 Task: In search appearances turn off Email notifications.
Action: Mouse moved to (670, 67)
Screenshot: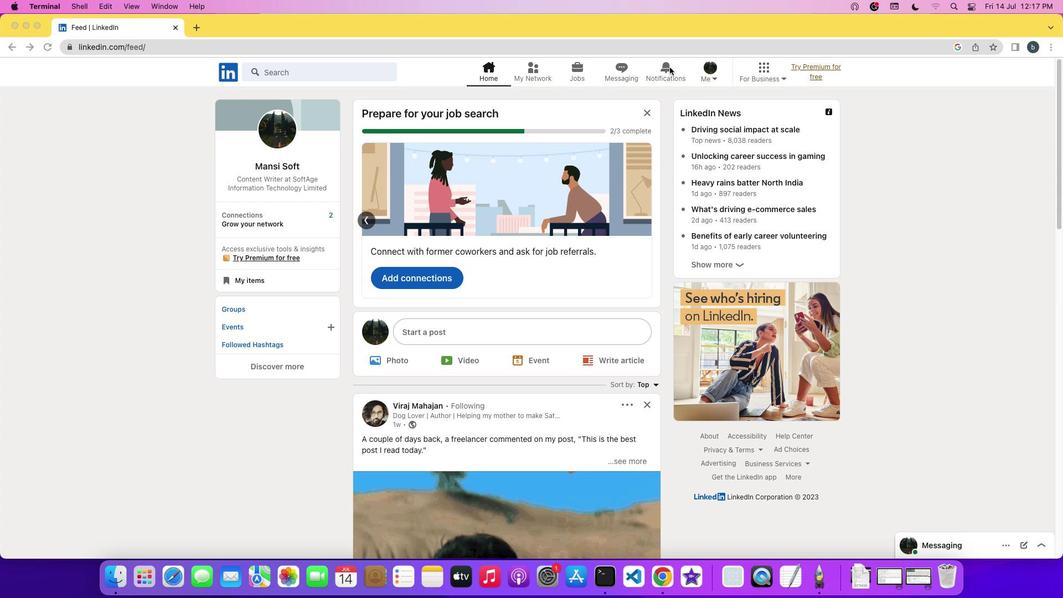 
Action: Mouse pressed left at (670, 67)
Screenshot: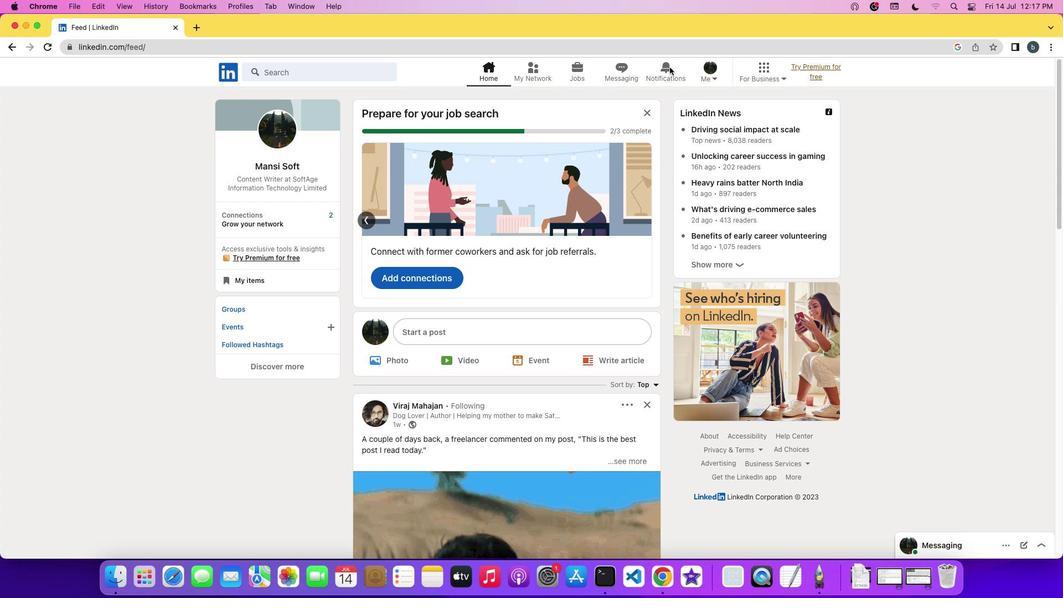 
Action: Mouse pressed left at (670, 67)
Screenshot: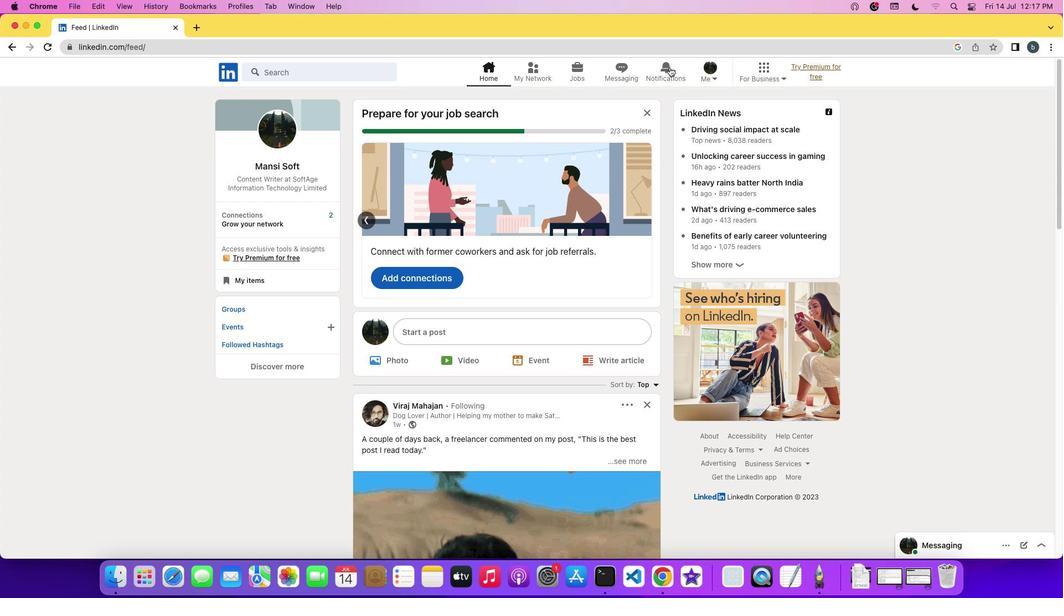 
Action: Mouse moved to (246, 143)
Screenshot: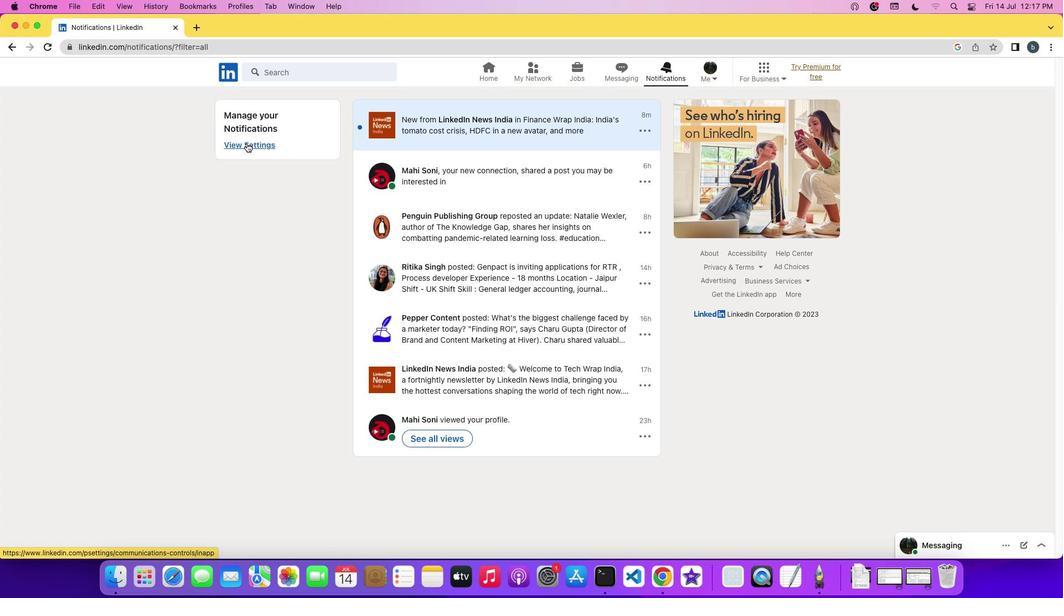 
Action: Mouse pressed left at (246, 143)
Screenshot: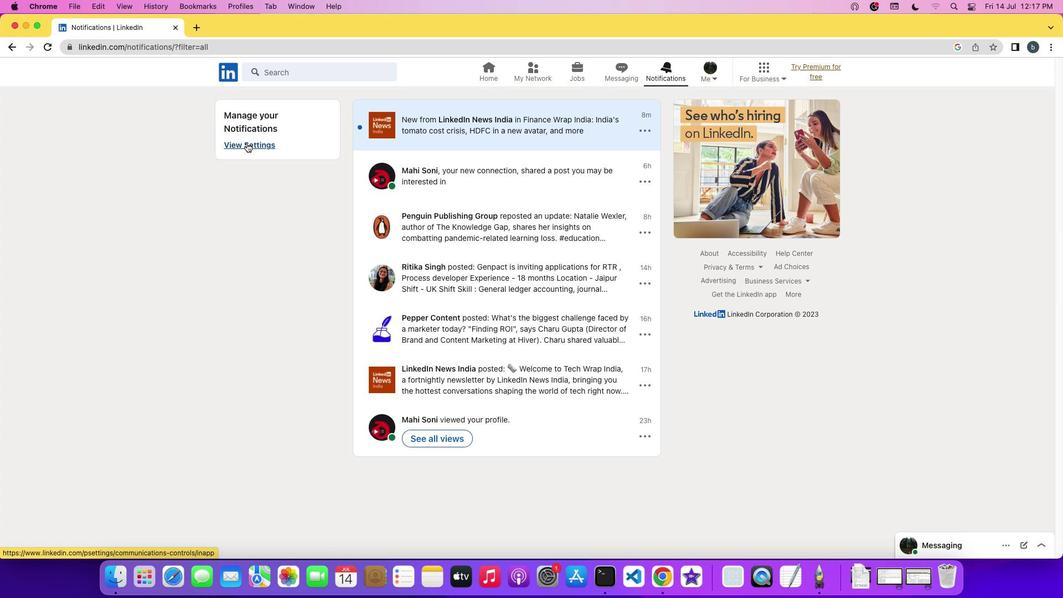 
Action: Mouse moved to (429, 134)
Screenshot: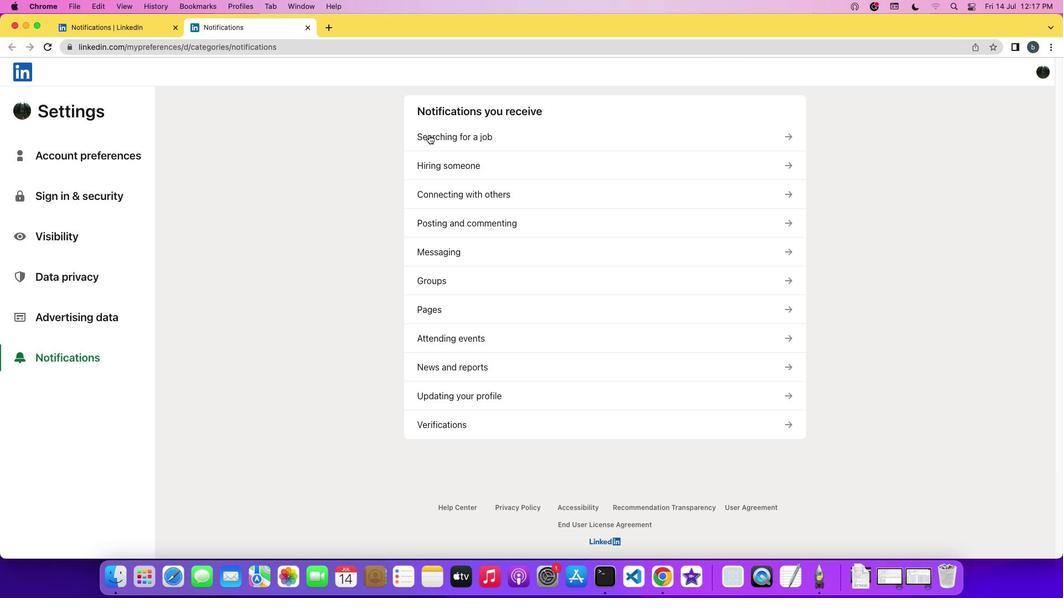 
Action: Mouse pressed left at (429, 134)
Screenshot: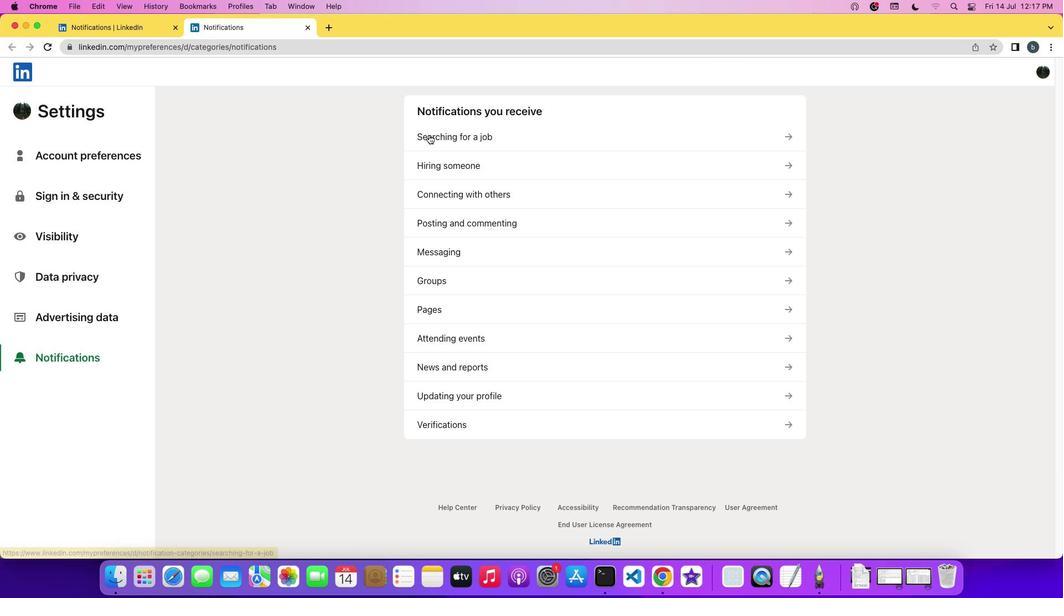 
Action: Mouse moved to (465, 380)
Screenshot: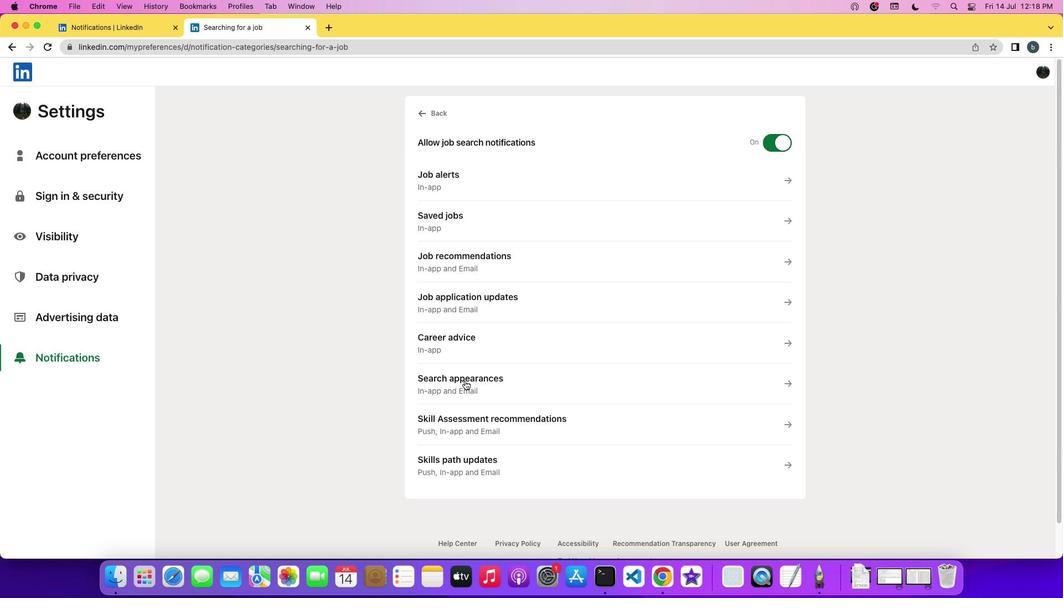 
Action: Mouse pressed left at (465, 380)
Screenshot: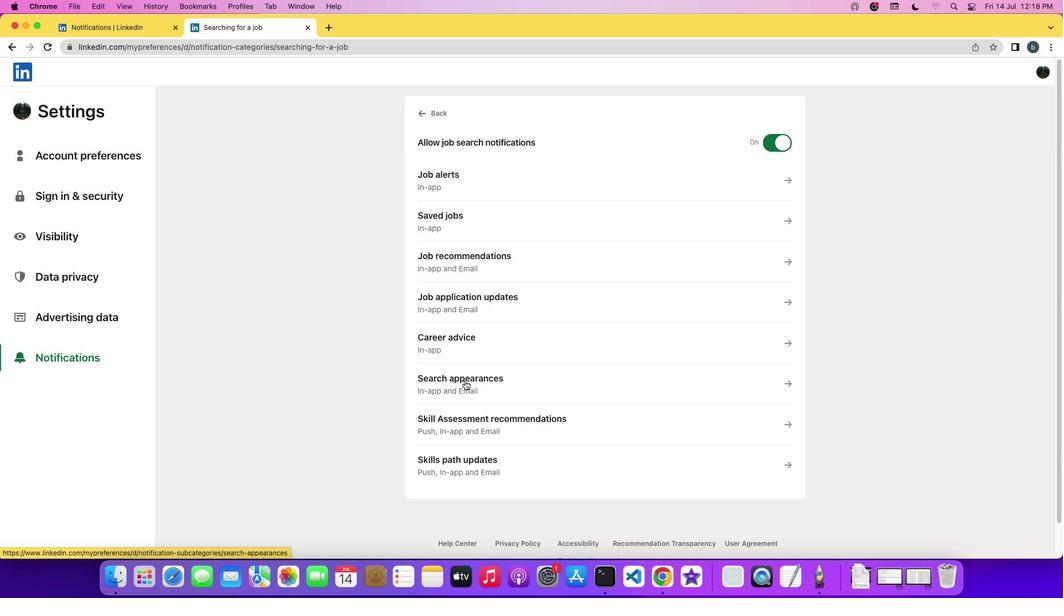 
Action: Mouse moved to (788, 299)
Screenshot: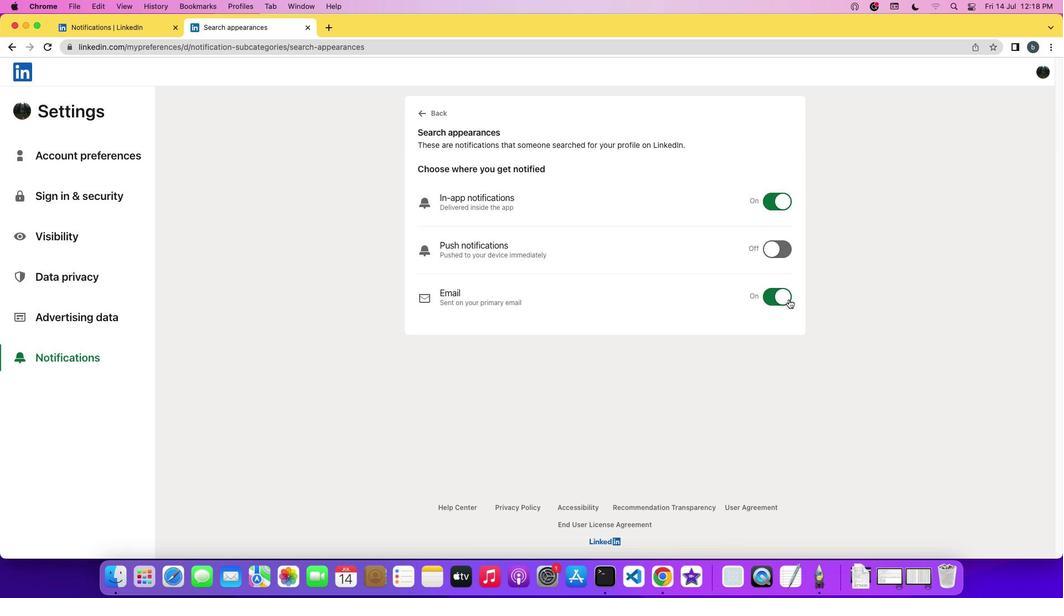 
Action: Mouse pressed left at (788, 299)
Screenshot: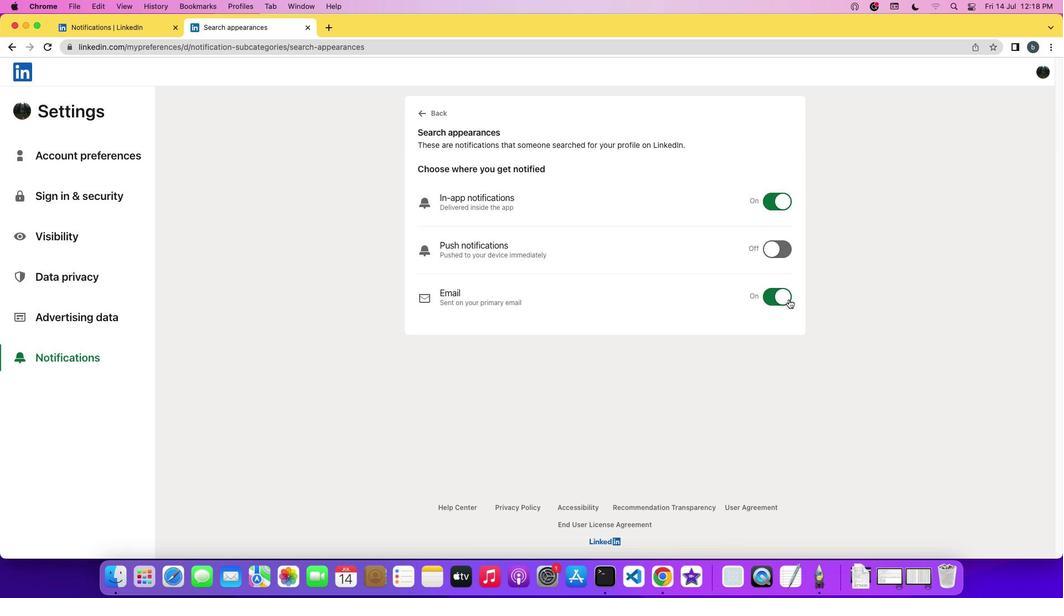
Action: Mouse moved to (798, 318)
Screenshot: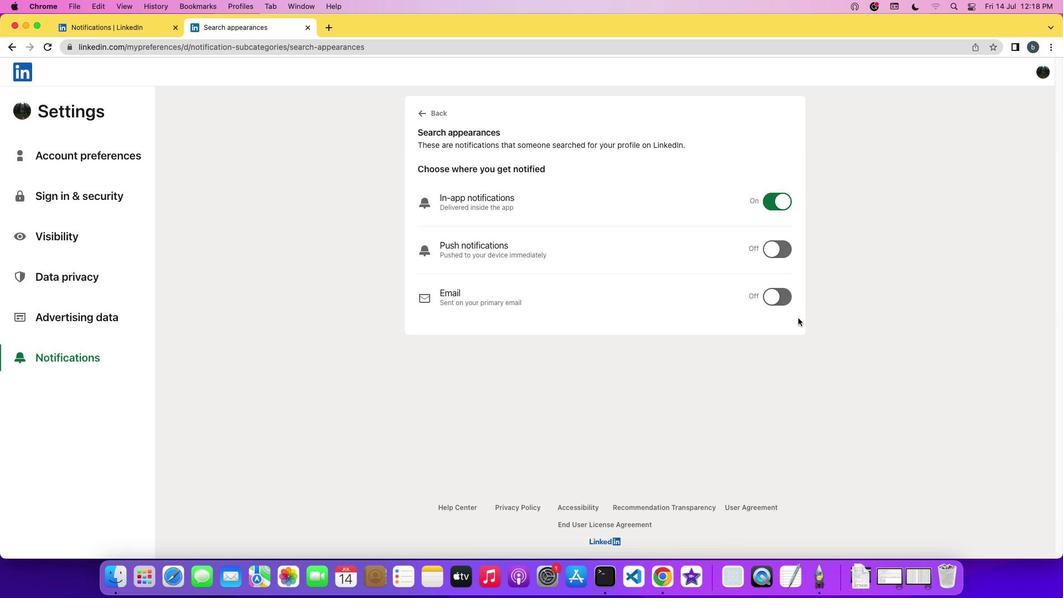 
